 Task: Add the task  Upgrade and migrate company environmental management to a cloud-based solution to the section Incident Response Sprint in the project BlazeTech and add a Due Date to the respective task as 2023/08/20
Action: Mouse moved to (579, 404)
Screenshot: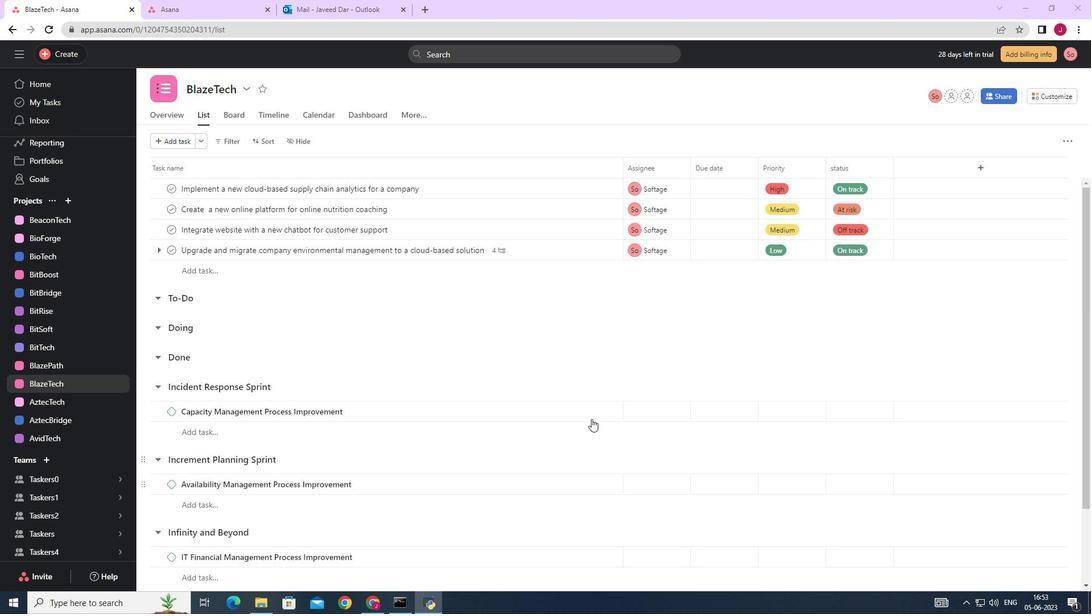
Action: Mouse scrolled (579, 405) with delta (0, 0)
Screenshot: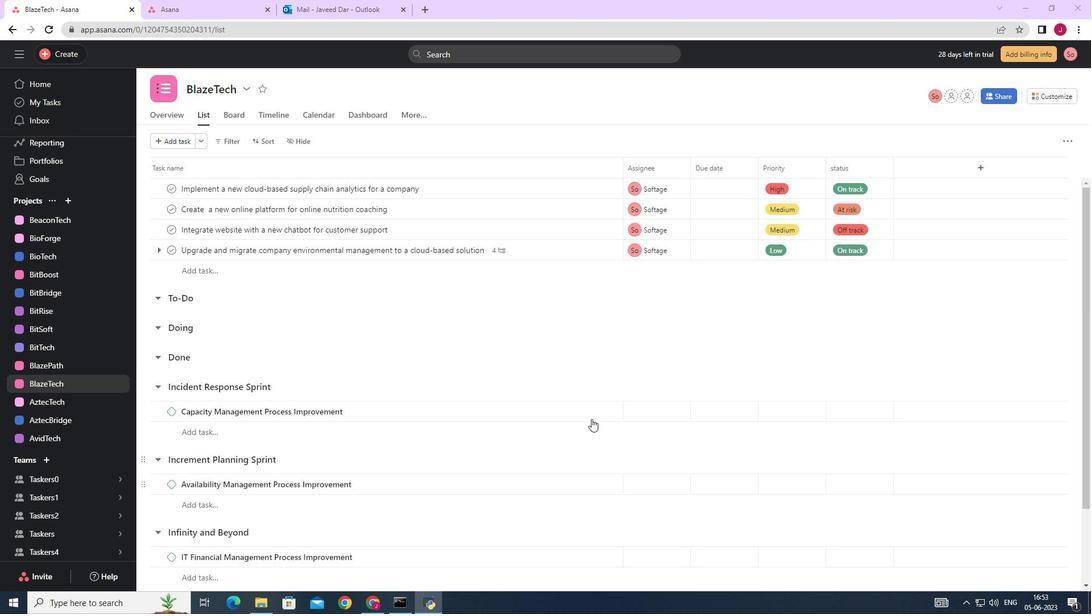 
Action: Mouse scrolled (579, 405) with delta (0, 0)
Screenshot: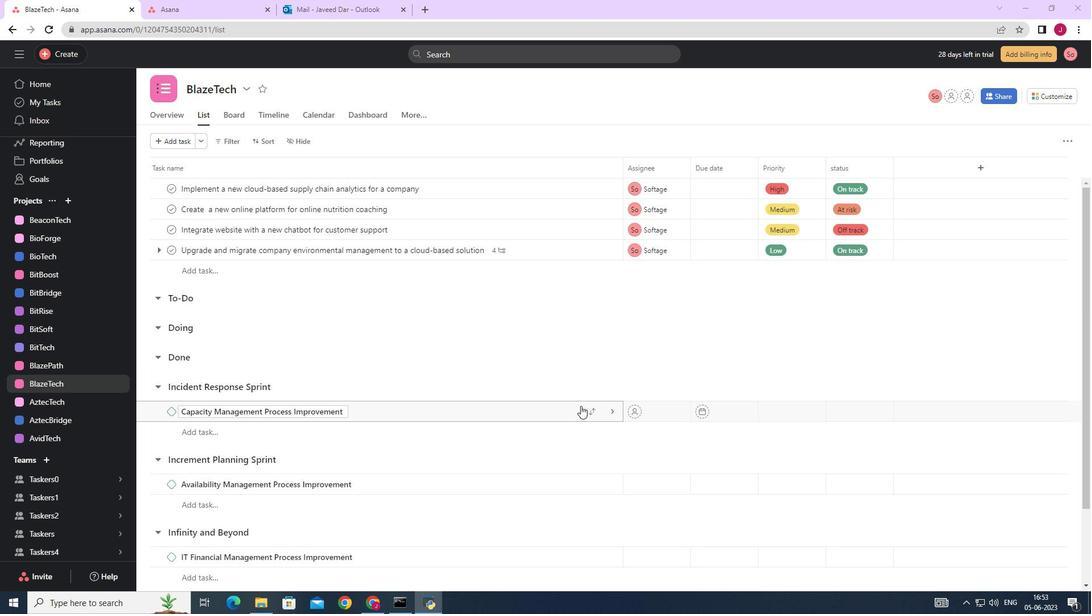 
Action: Mouse moved to (579, 403)
Screenshot: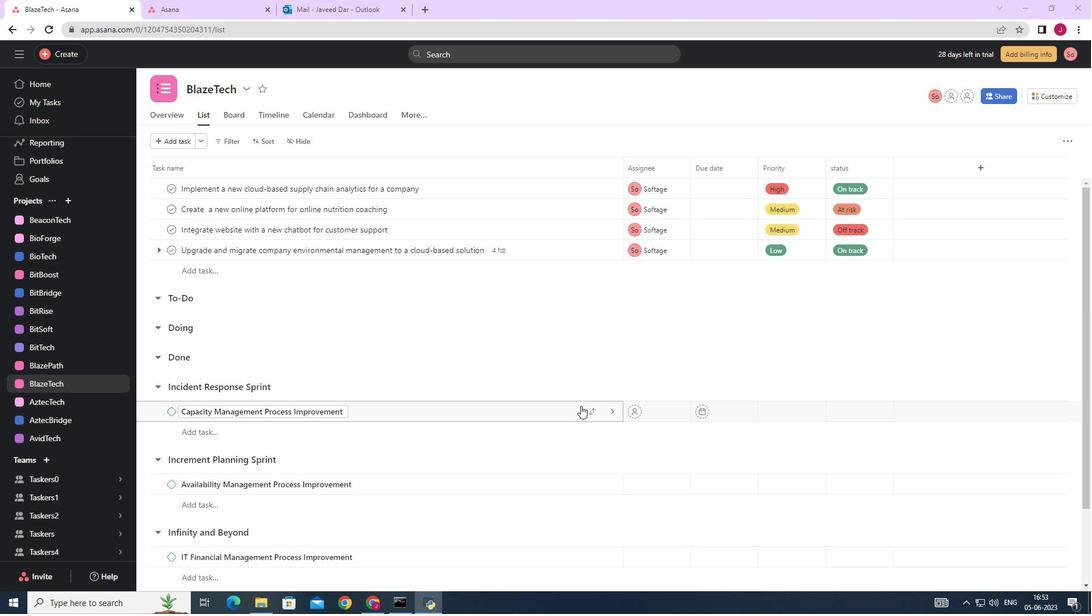 
Action: Mouse scrolled (579, 403) with delta (0, 0)
Screenshot: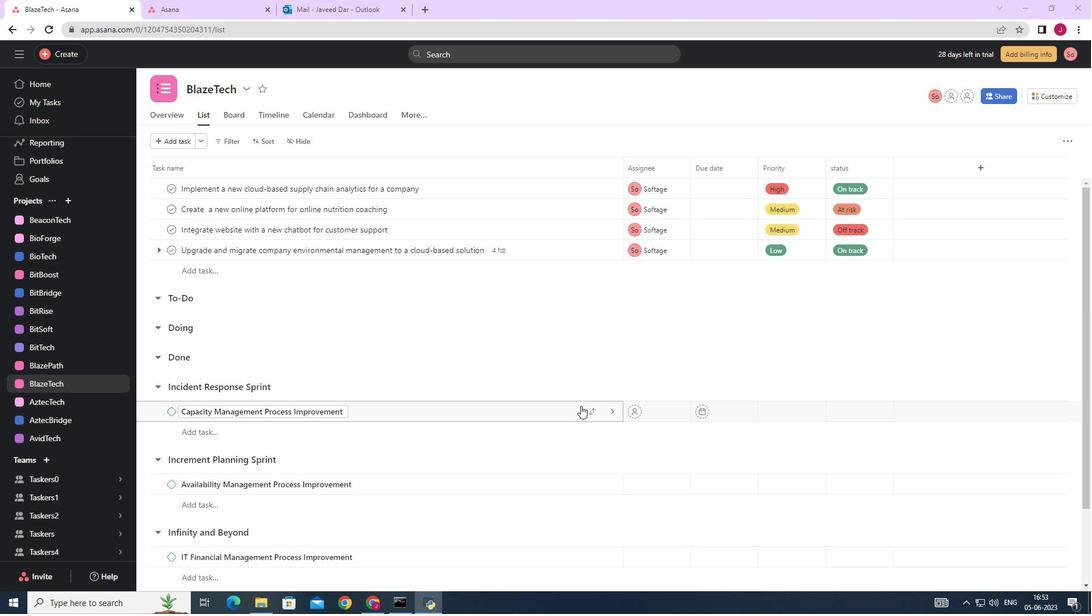 
Action: Mouse moved to (594, 251)
Screenshot: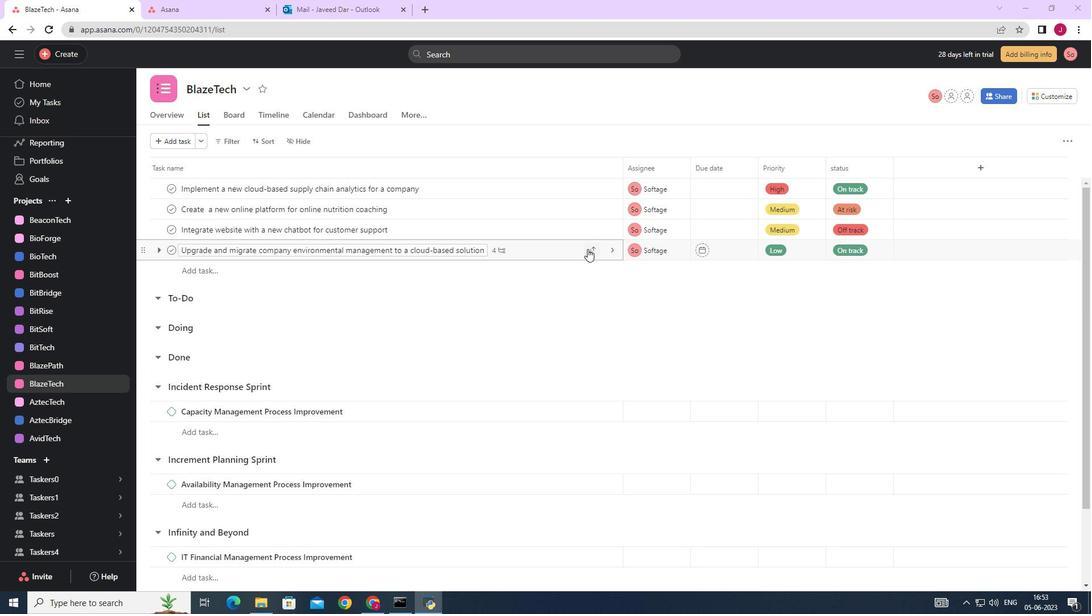 
Action: Mouse pressed left at (594, 251)
Screenshot: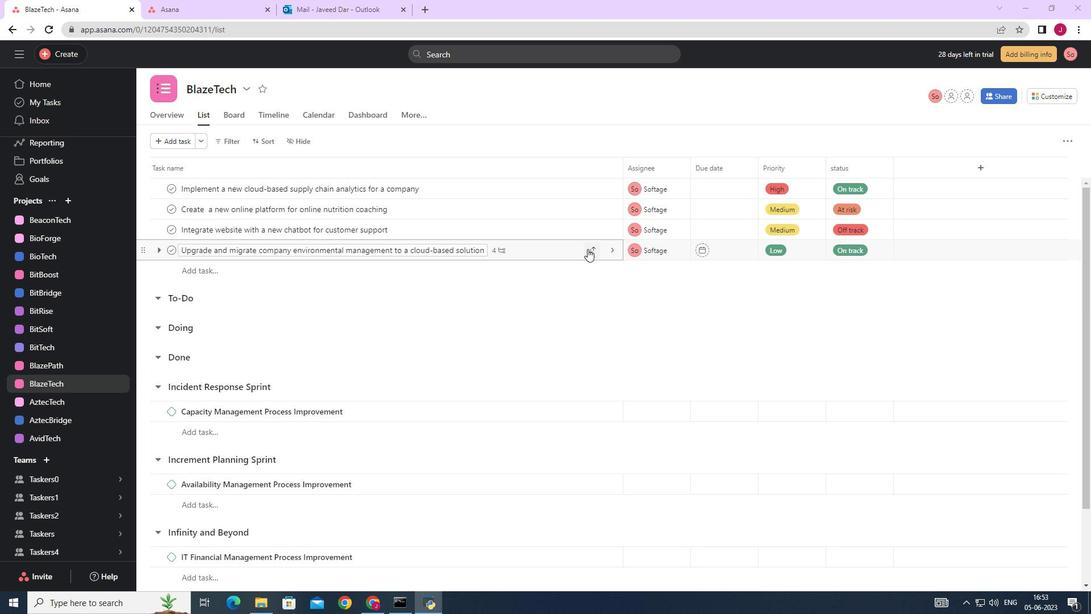 
Action: Mouse moved to (511, 380)
Screenshot: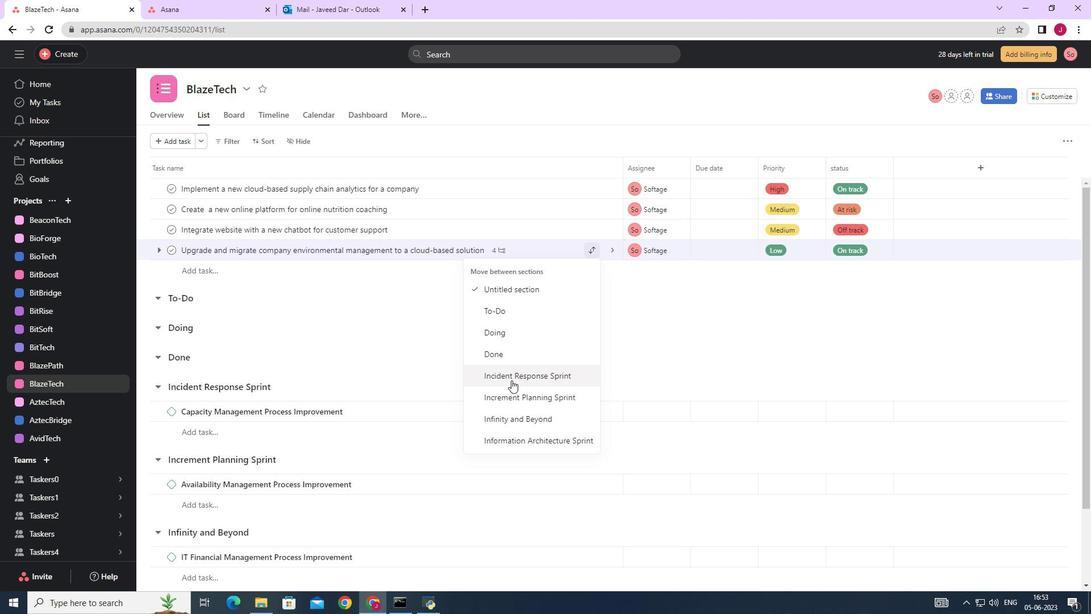 
Action: Mouse pressed left at (511, 380)
Screenshot: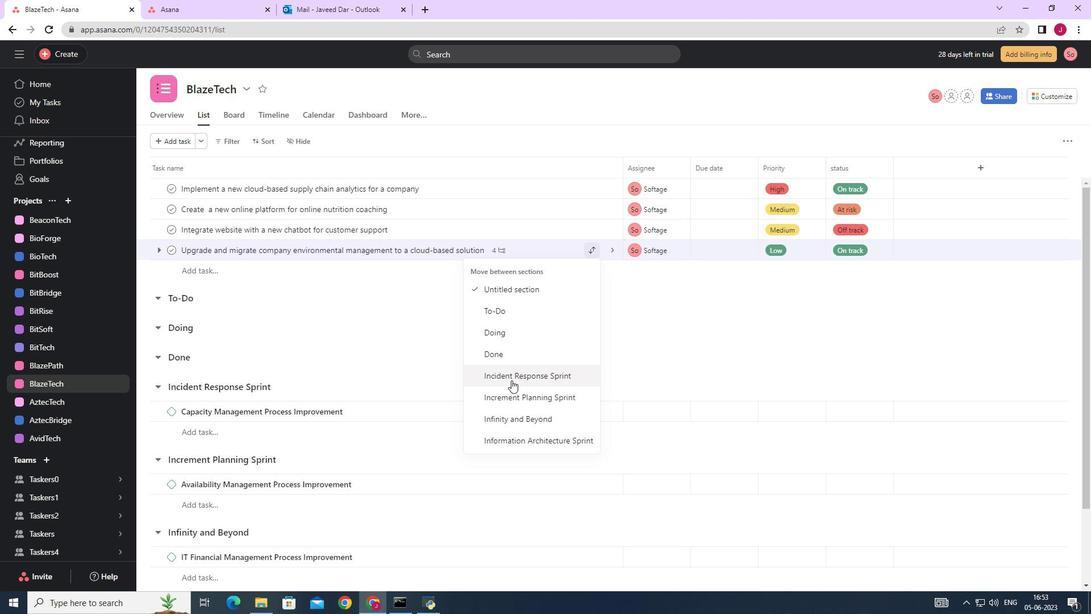 
Action: Mouse moved to (744, 387)
Screenshot: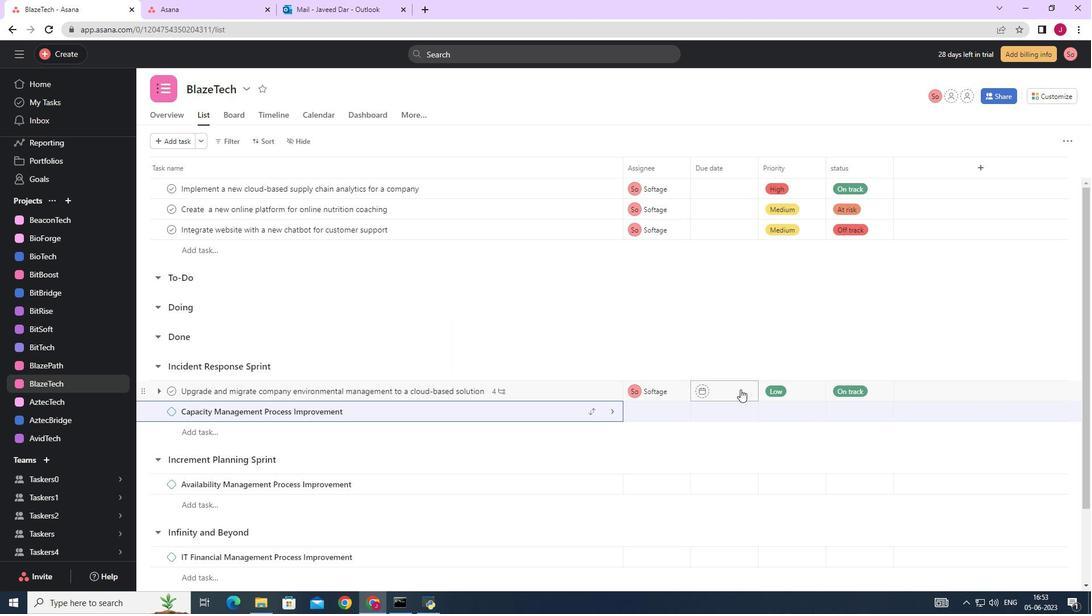 
Action: Mouse pressed left at (744, 387)
Screenshot: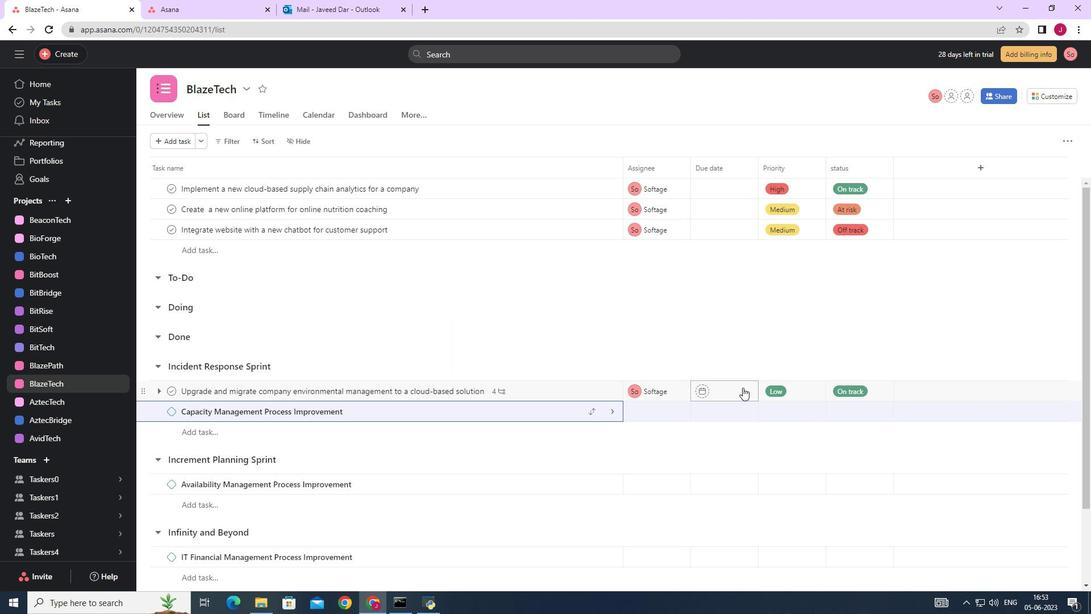 
Action: Mouse moved to (840, 209)
Screenshot: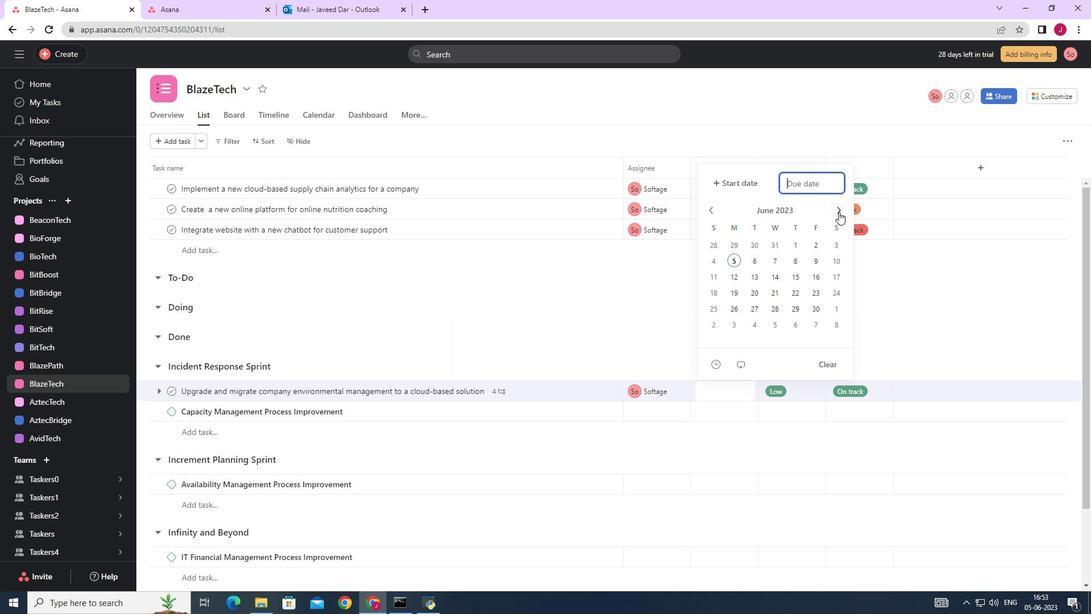 
Action: Mouse pressed left at (840, 209)
Screenshot: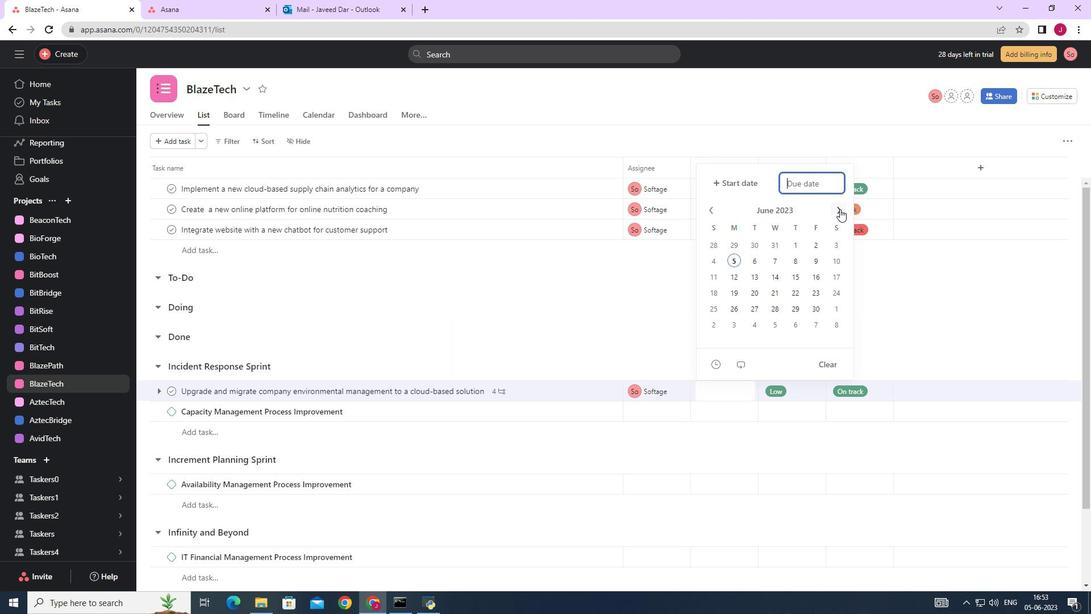 
Action: Mouse pressed left at (840, 209)
Screenshot: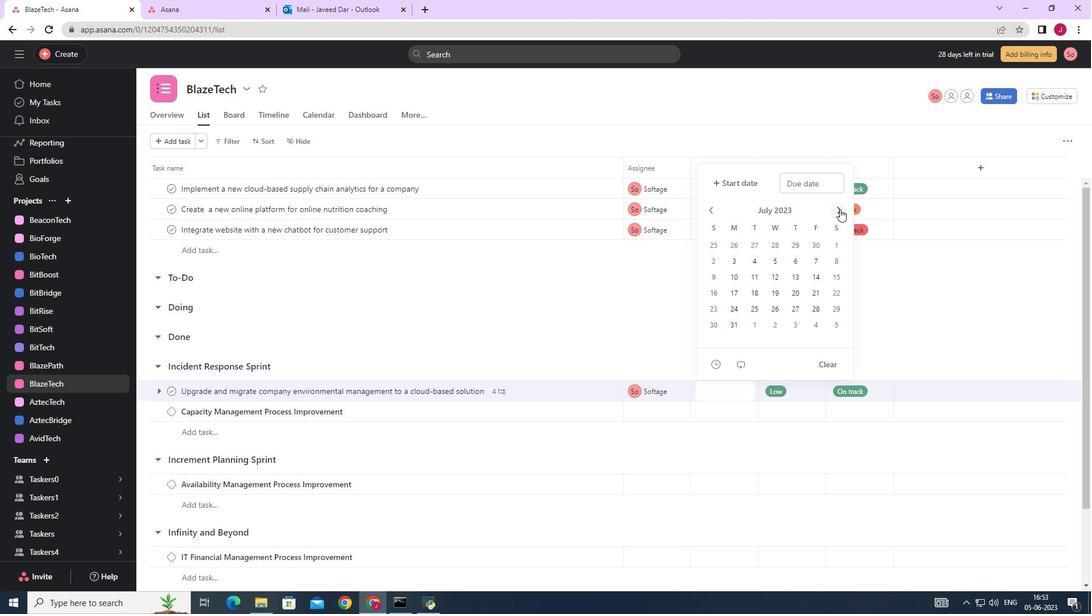 
Action: Mouse moved to (718, 289)
Screenshot: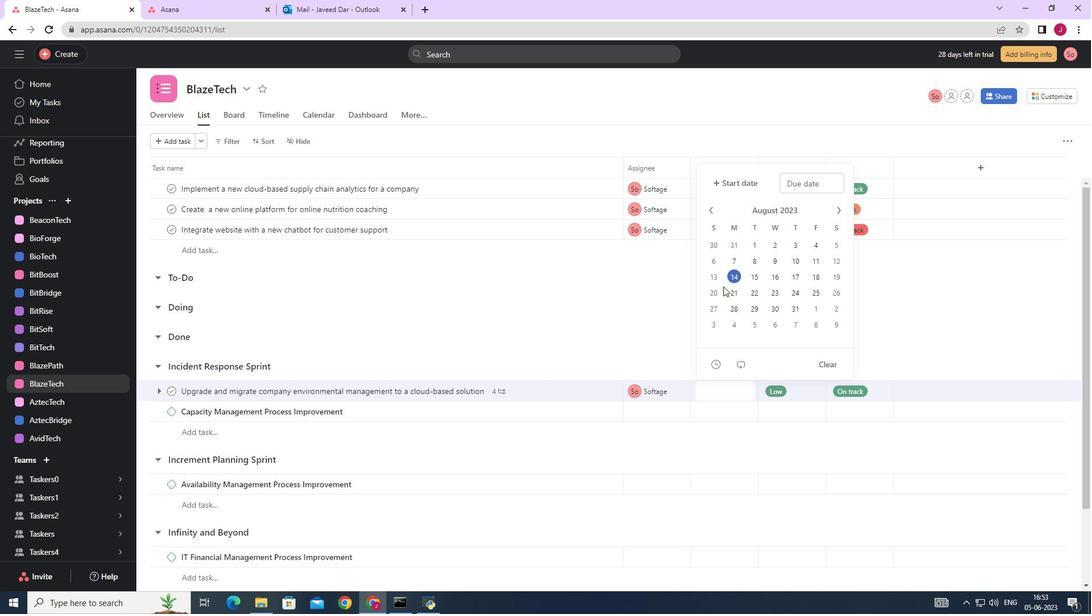 
Action: Mouse pressed left at (718, 289)
Screenshot: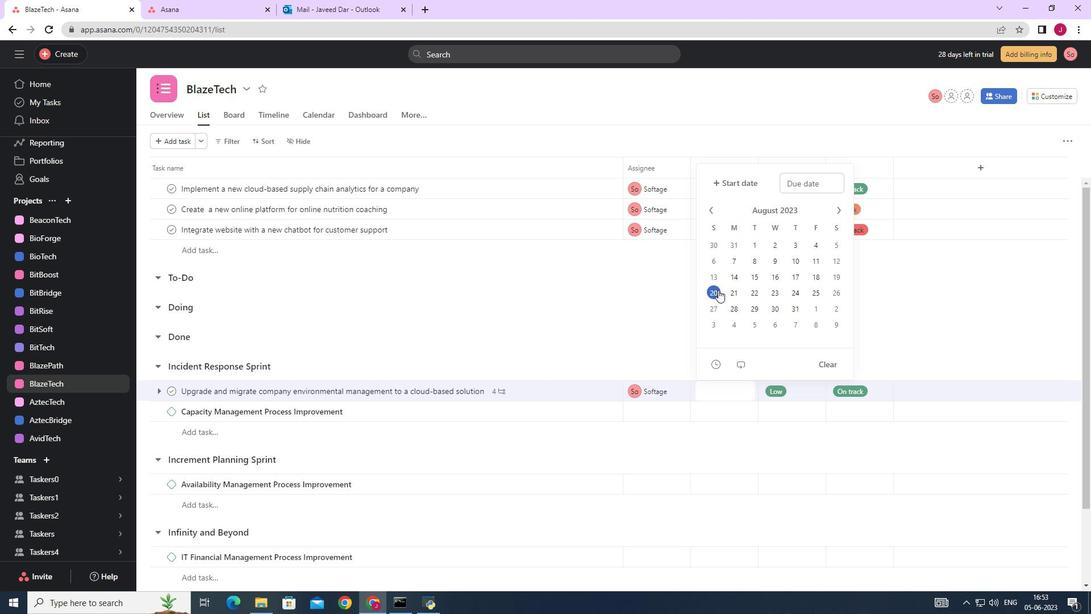 
Action: Mouse moved to (935, 295)
Screenshot: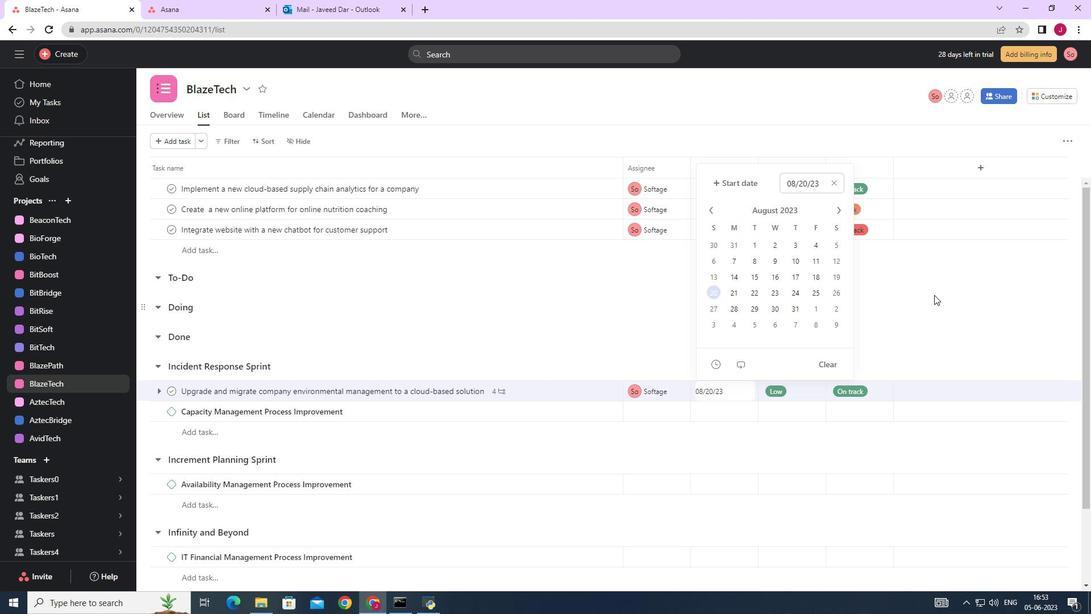 
Action: Mouse pressed left at (935, 295)
Screenshot: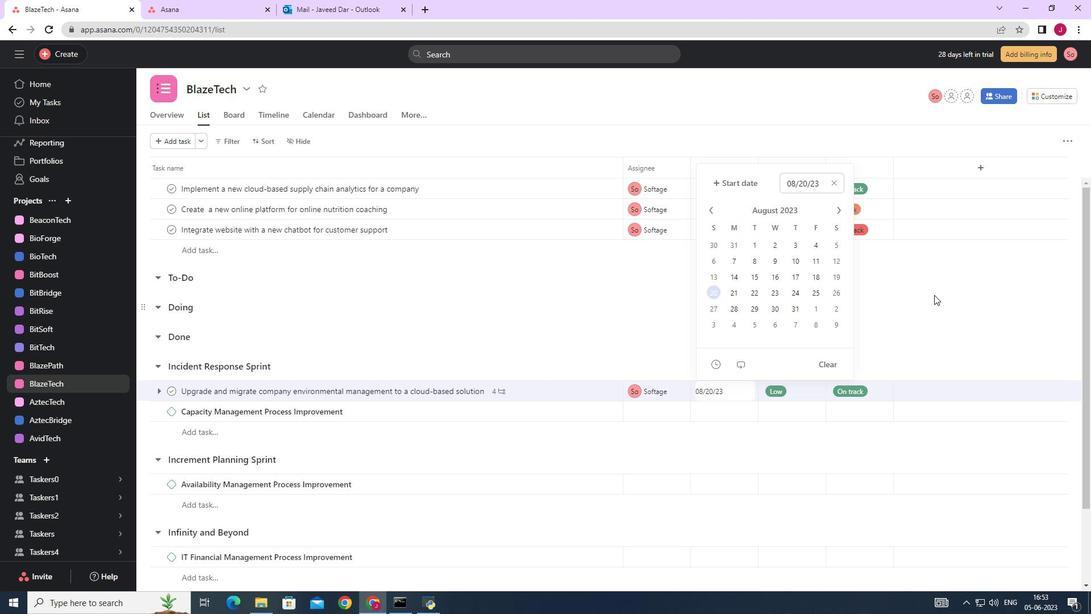 
Action: Mouse moved to (933, 293)
Screenshot: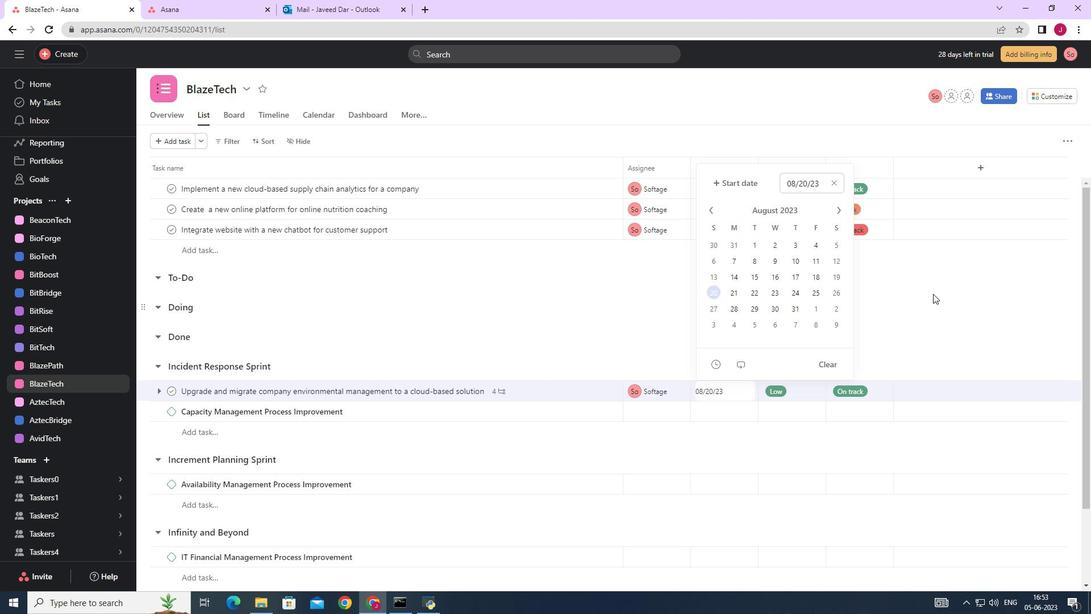 
